 Task: Create Board Brand Recognition Best Practices to Workspace Car Rentals. Create Board Product Market Fit Analysis to Workspace Car Rentals. Create Board Customer Journey Mapping and Analysis to Workspace Car Rentals
Action: Mouse moved to (334, 63)
Screenshot: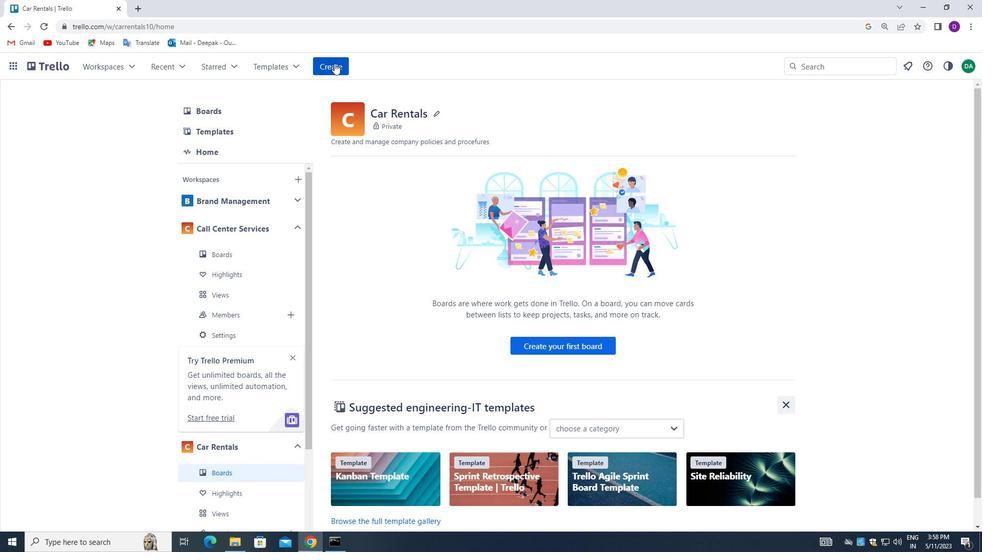 
Action: Mouse pressed left at (334, 63)
Screenshot: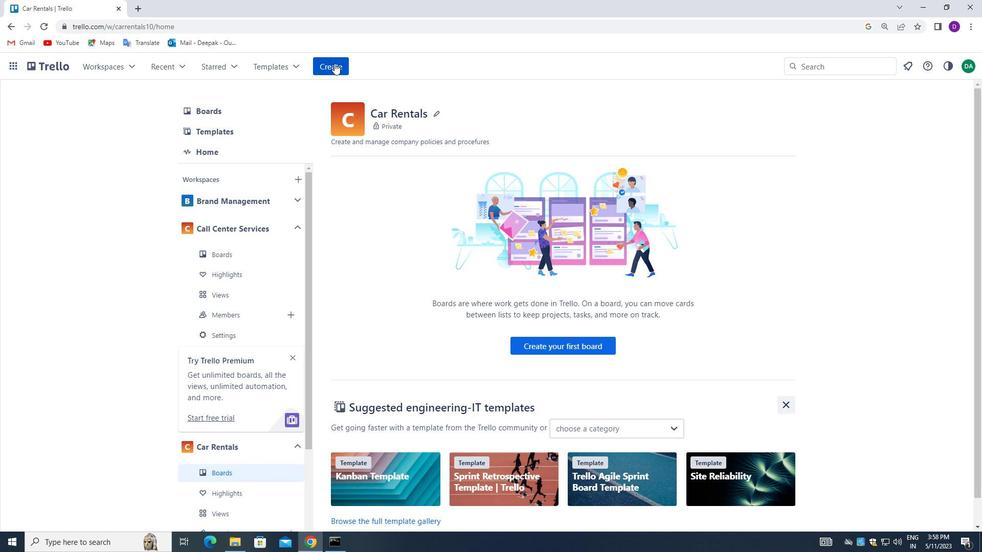 
Action: Mouse moved to (361, 101)
Screenshot: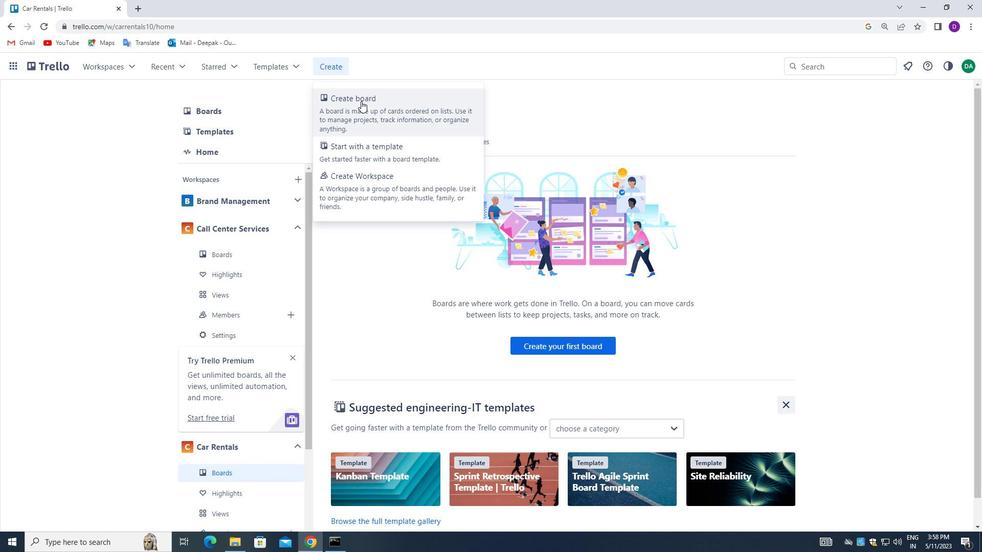 
Action: Mouse pressed left at (361, 101)
Screenshot: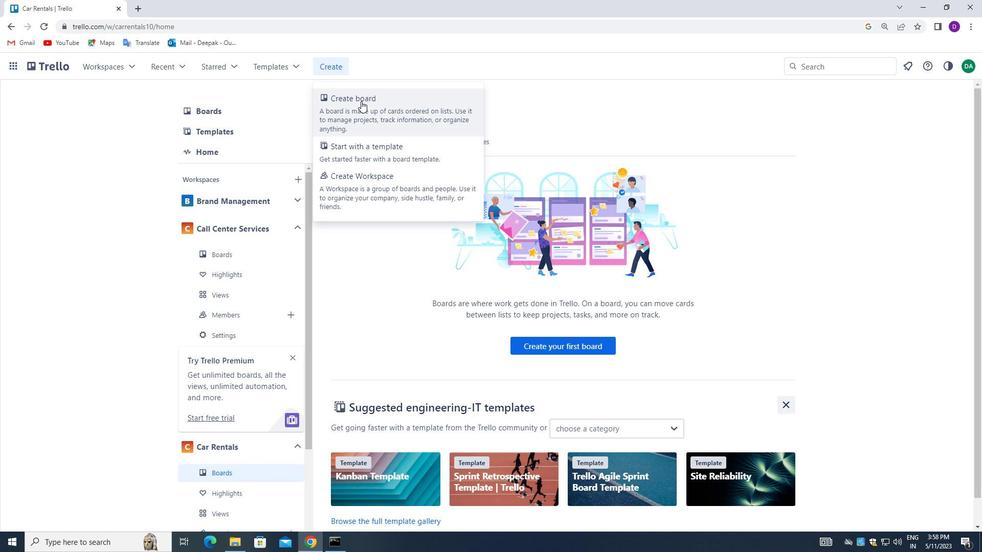 
Action: Mouse moved to (348, 273)
Screenshot: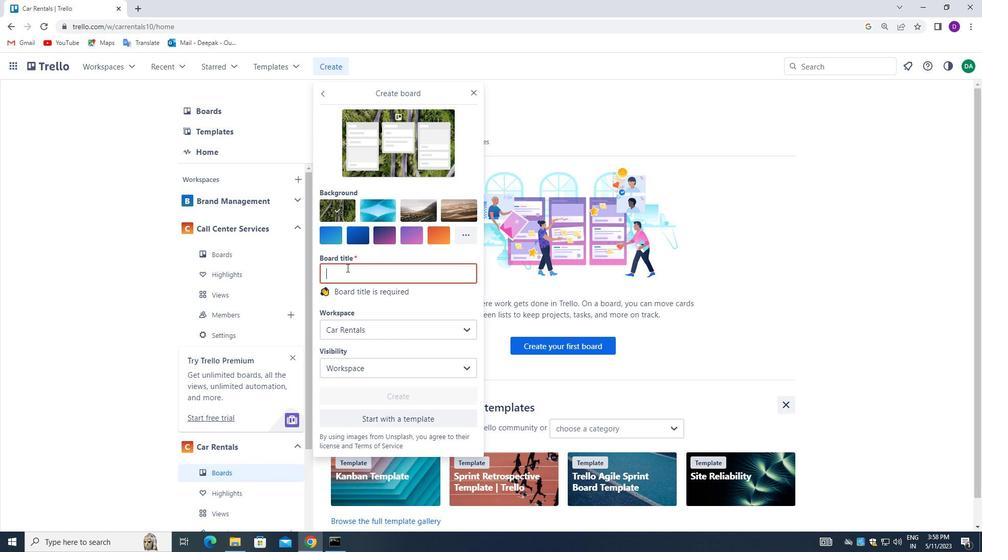 
Action: Mouse pressed left at (348, 273)
Screenshot: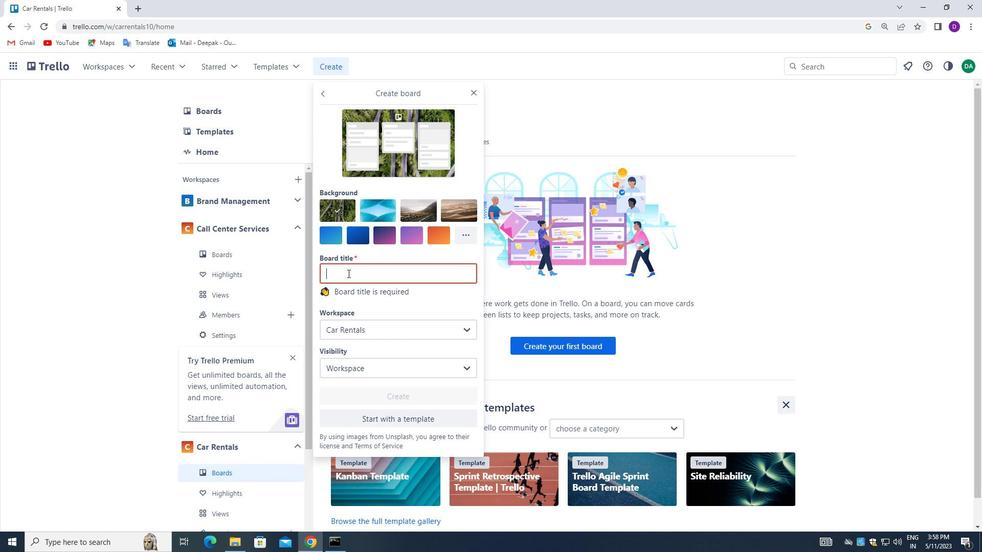 
Action: Mouse moved to (237, 260)
Screenshot: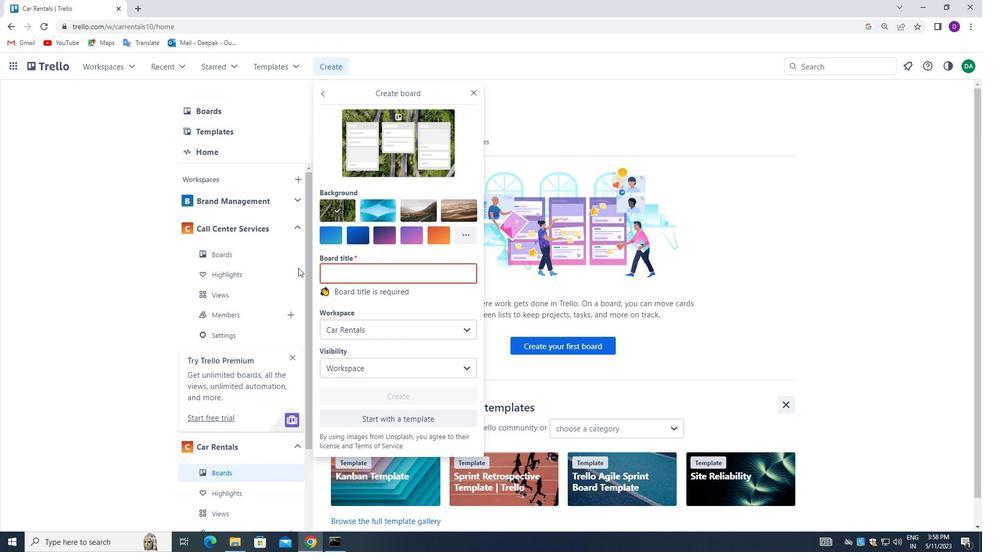 
Action: Key pressed <Key.shift_r>Brand<Key.space><Key.shift_r><Key.shift_r><Key.shift_r><Key.shift_r><Key.shift_r><Key.shift_r><Key.shift_r><Key.shift_r><Key.shift_r><Key.shift_r><Key.shift_r><Key.shift_r><Key.shift_r><Key.shift_r><Key.shift_r><Key.shift_r><Key.shift_r><Key.shift_r><Key.shift_r><Key.shift_r><Key.shift_r><Key.shift_r><Key.shift_r><Key.shift_r><Key.shift_r><Key.shift_r>Recognition<Key.space><Key.shift_r>Best<Key.space>practices
Screenshot: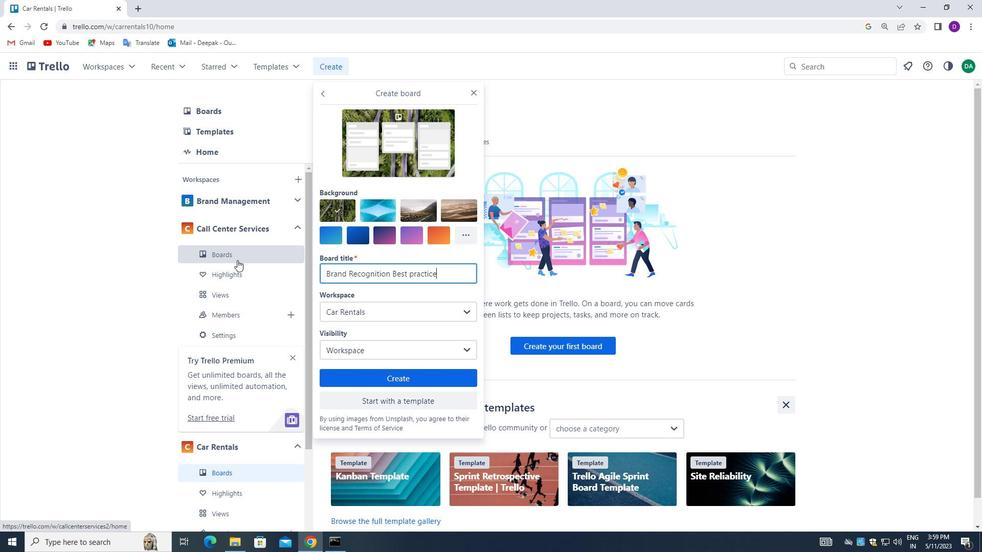 
Action: Mouse moved to (350, 375)
Screenshot: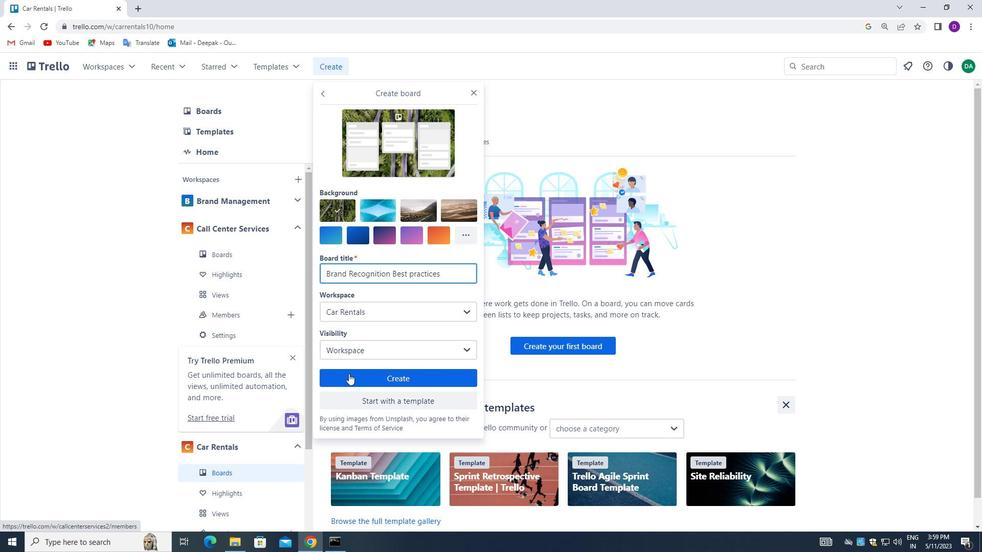 
Action: Mouse pressed left at (350, 375)
Screenshot: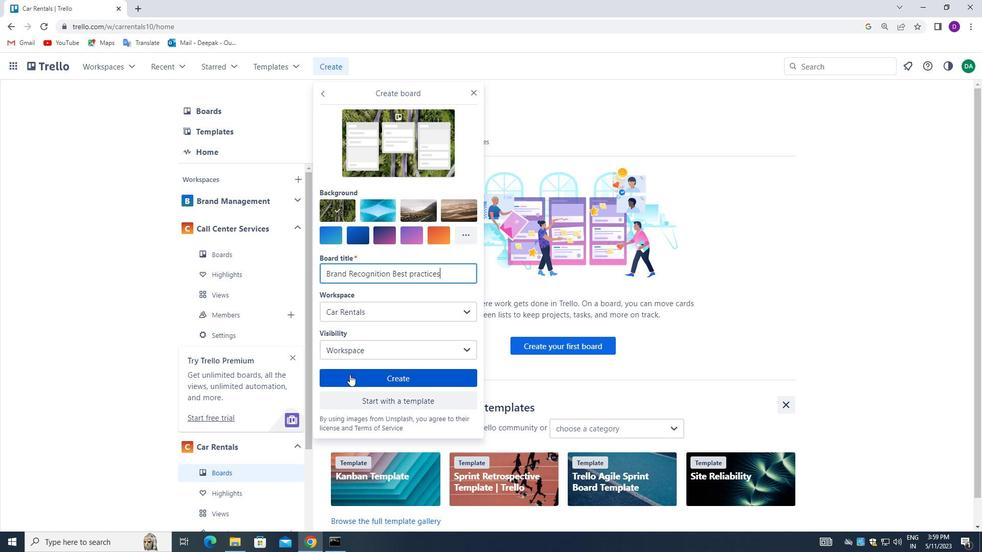 
Action: Mouse moved to (61, 130)
Screenshot: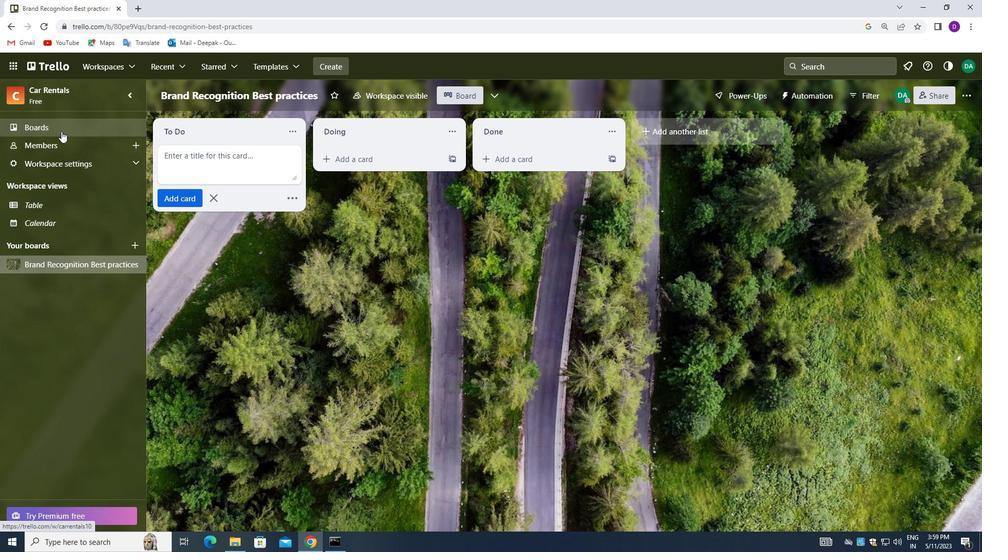 
Action: Mouse pressed left at (61, 130)
Screenshot: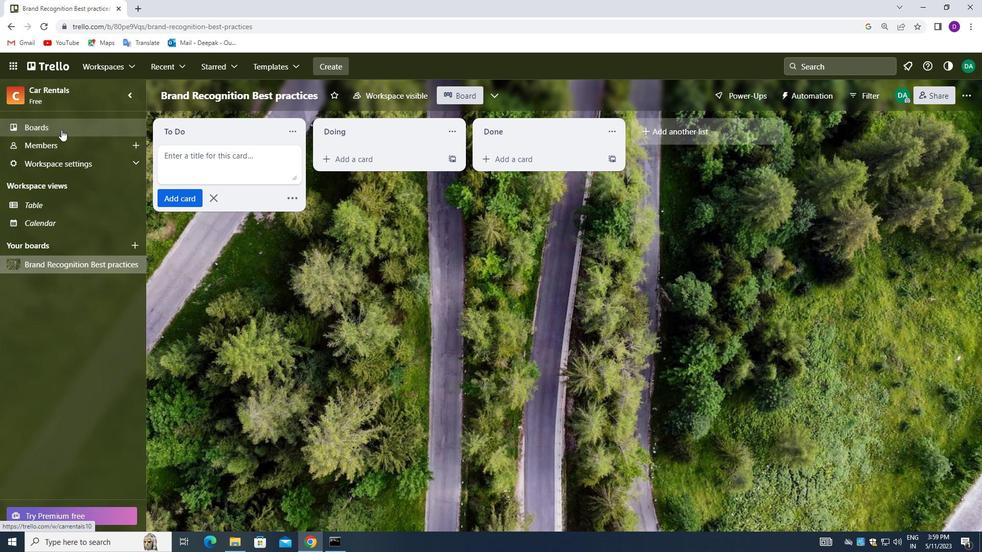 
Action: Mouse moved to (330, 68)
Screenshot: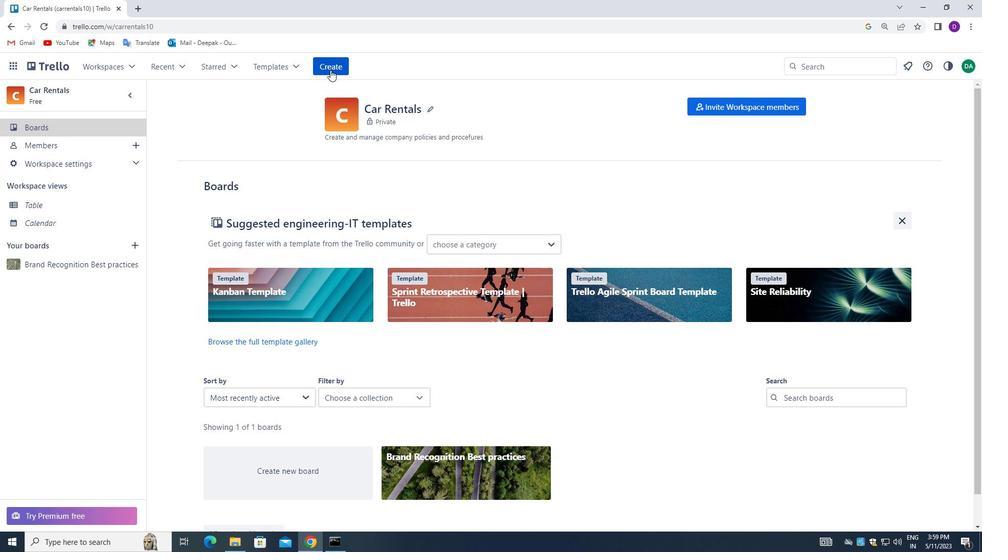 
Action: Mouse pressed left at (330, 68)
Screenshot: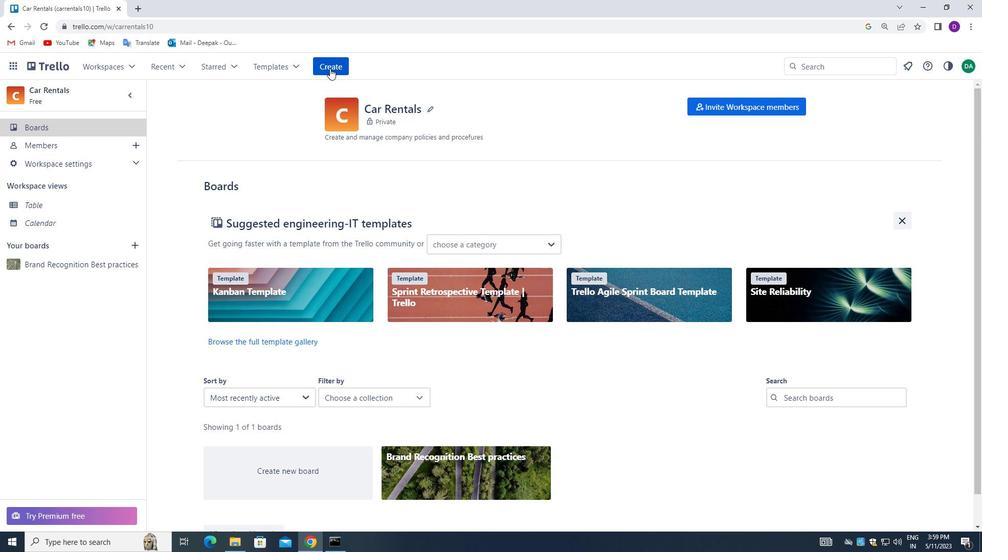 
Action: Mouse moved to (371, 108)
Screenshot: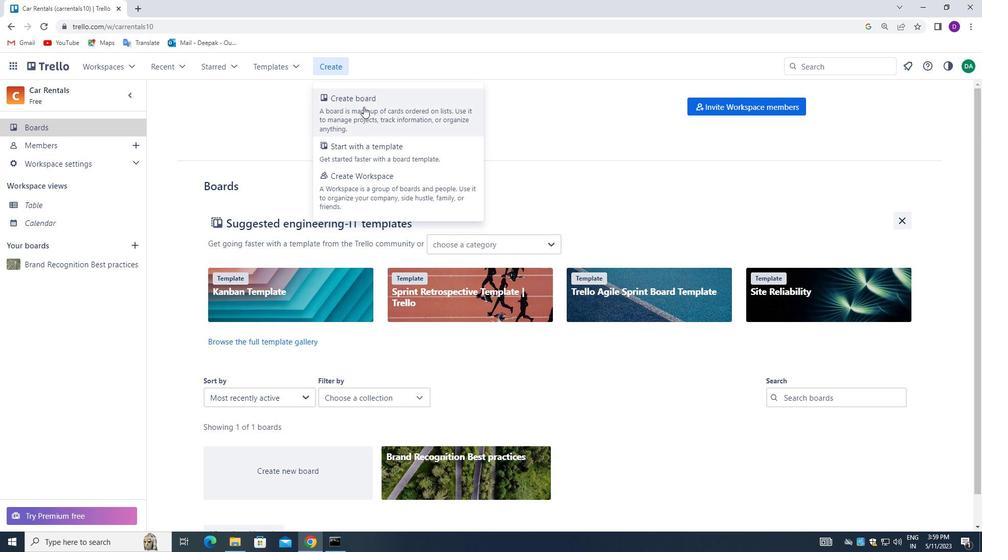 
Action: Mouse pressed left at (371, 108)
Screenshot: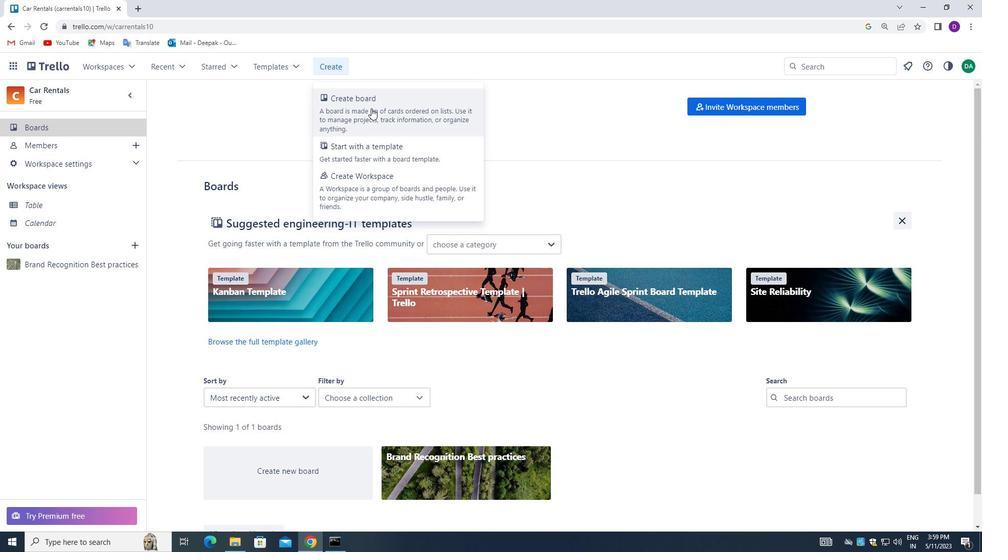 
Action: Mouse moved to (374, 272)
Screenshot: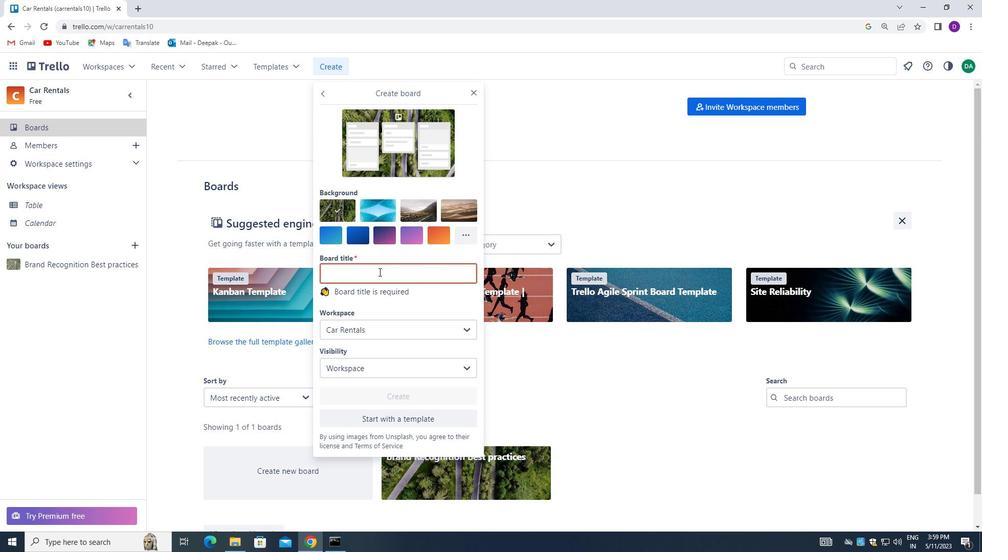 
Action: Mouse pressed left at (374, 272)
Screenshot: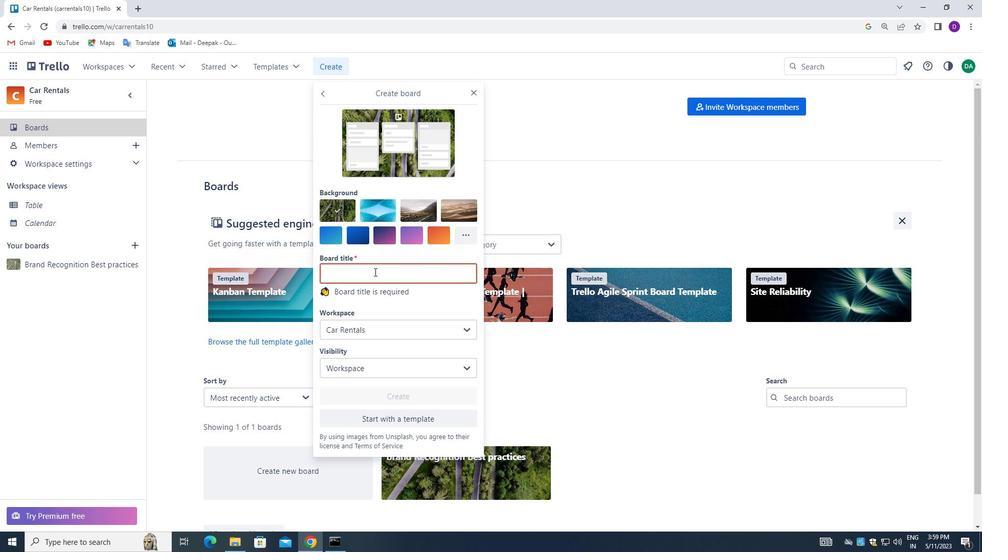 
Action: Mouse moved to (217, 274)
Screenshot: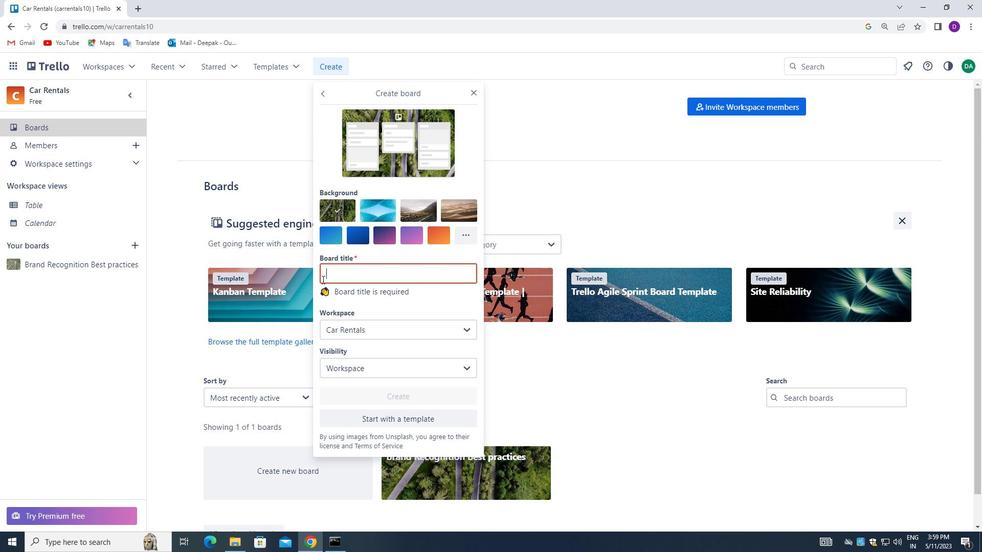 
Action: Key pressed <Key.shift>PRODUCT<Key.space><Key.shift><Key.shift><Key.shift><Key.shift><Key.shift><Key.shift><<Key.backspace><Key.shift>MARKET<Key.space><Key.shift_r>FIT<Key.space><Key.shift_r>ANALYSIS
Screenshot: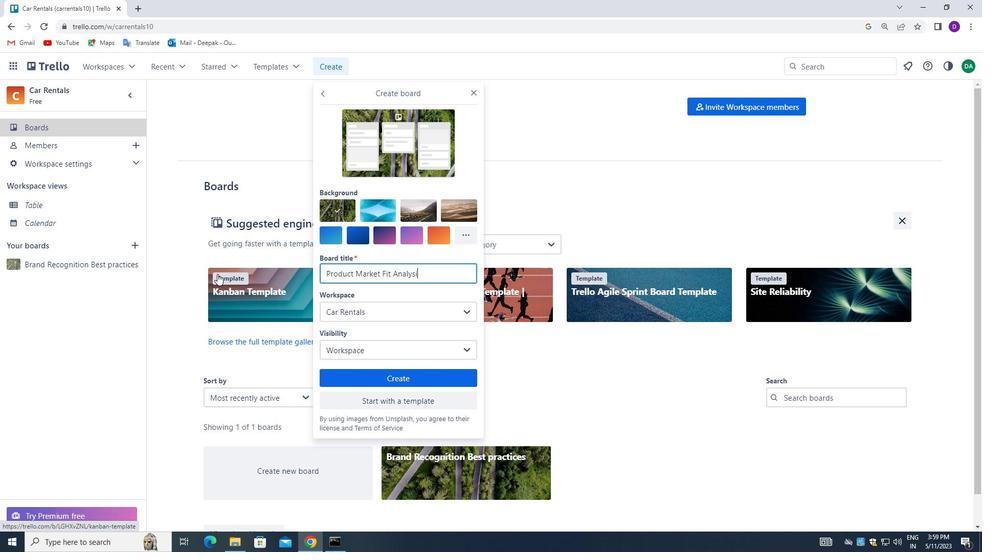 
Action: Mouse moved to (391, 375)
Screenshot: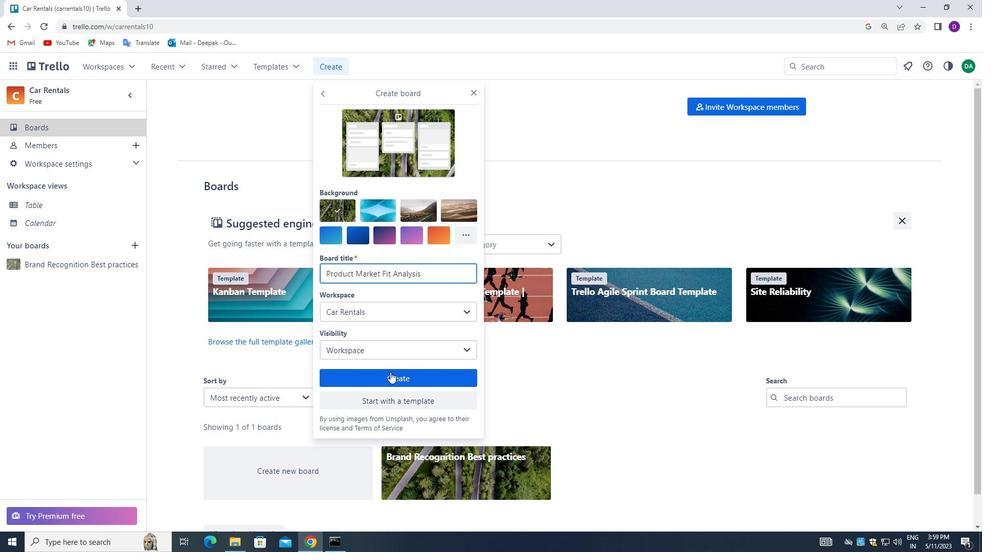
Action: Mouse pressed left at (391, 375)
Screenshot: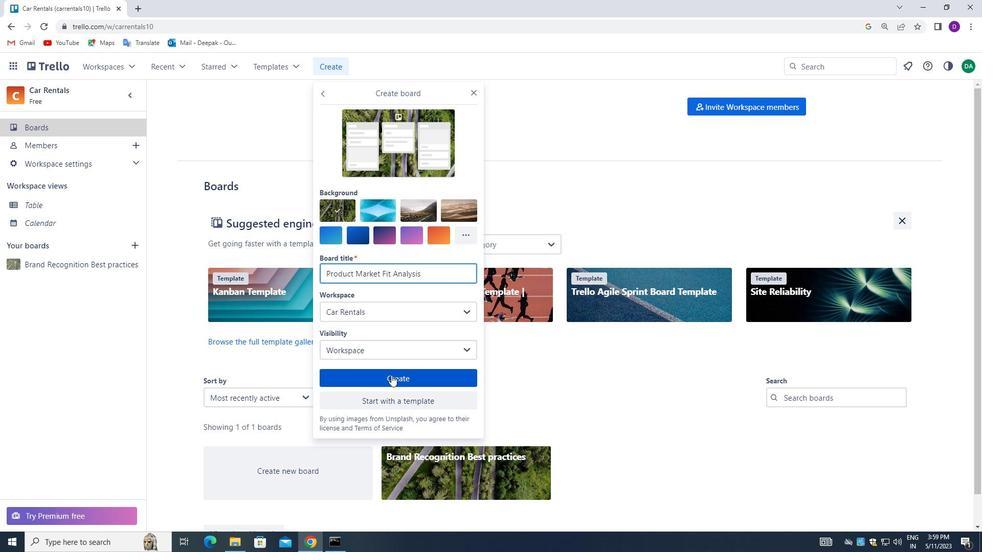 
Action: Mouse moved to (52, 122)
Screenshot: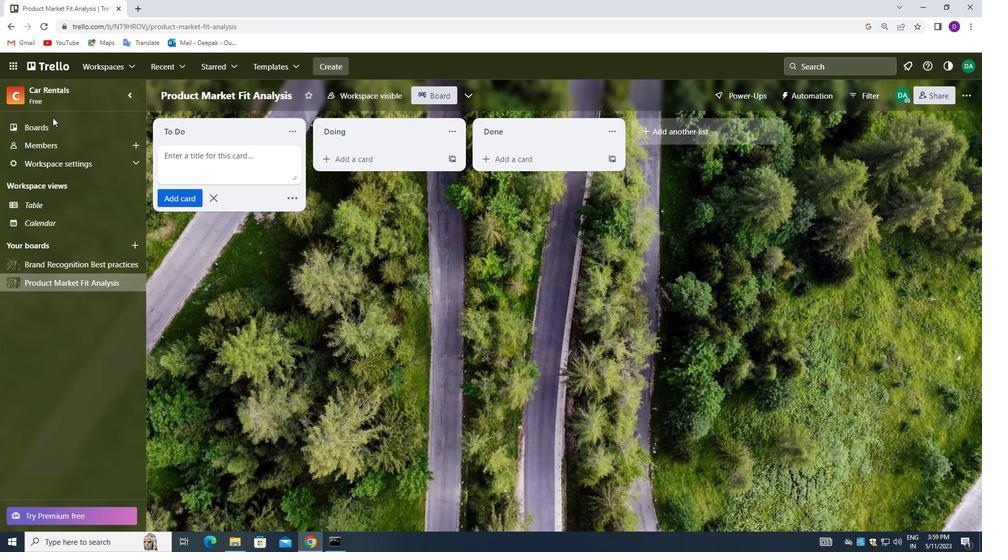 
Action: Mouse pressed left at (52, 122)
Screenshot: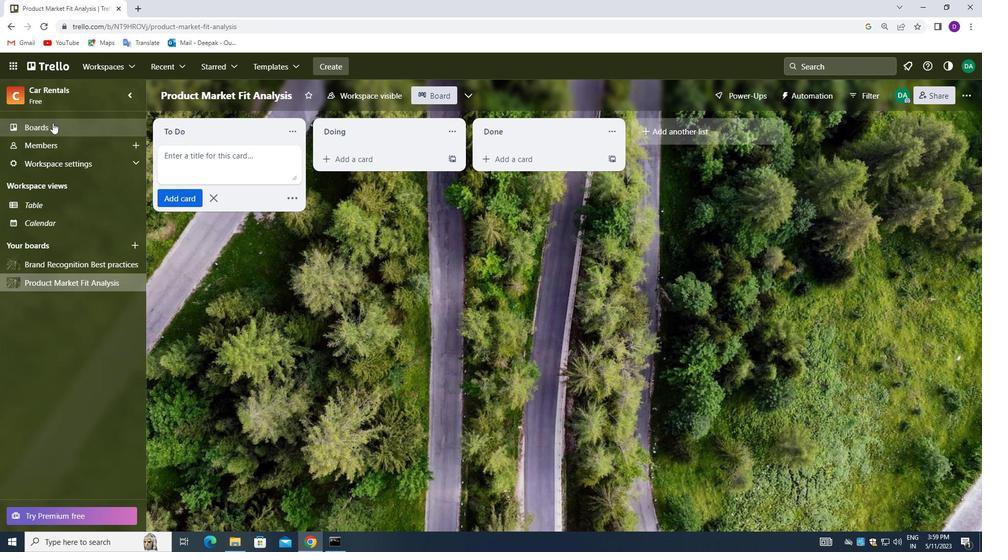 
Action: Mouse moved to (327, 69)
Screenshot: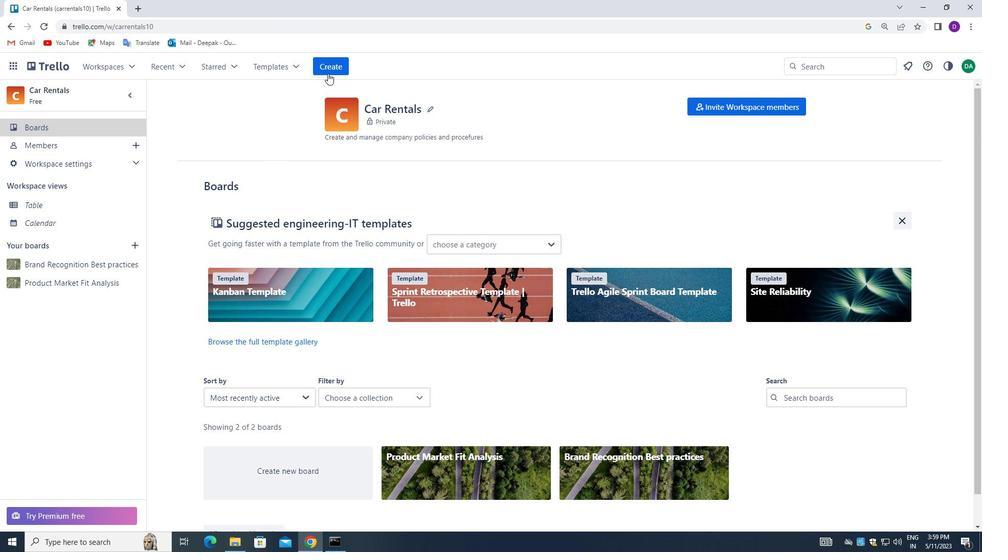 
Action: Mouse pressed left at (327, 69)
Screenshot: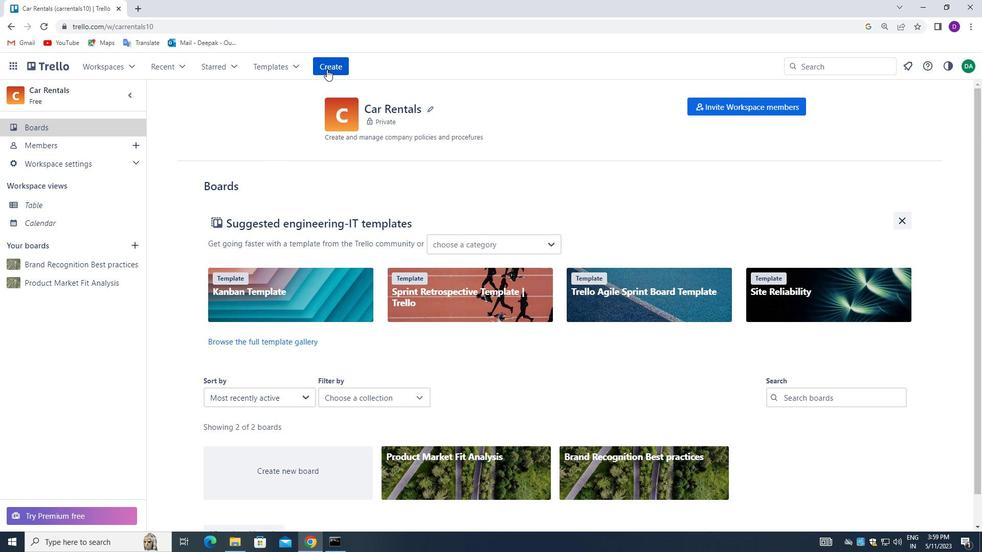 
Action: Mouse moved to (350, 104)
Screenshot: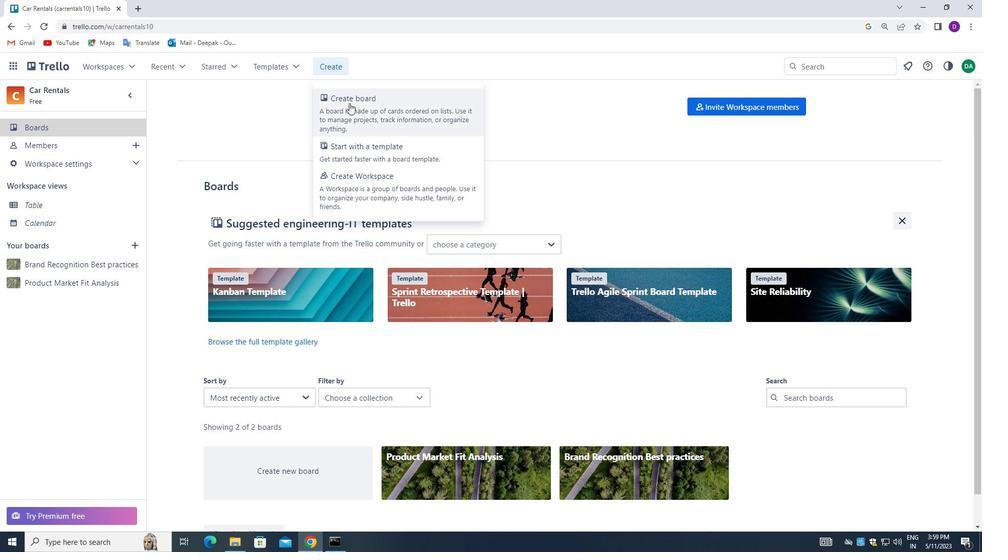 
Action: Mouse pressed left at (350, 104)
Screenshot: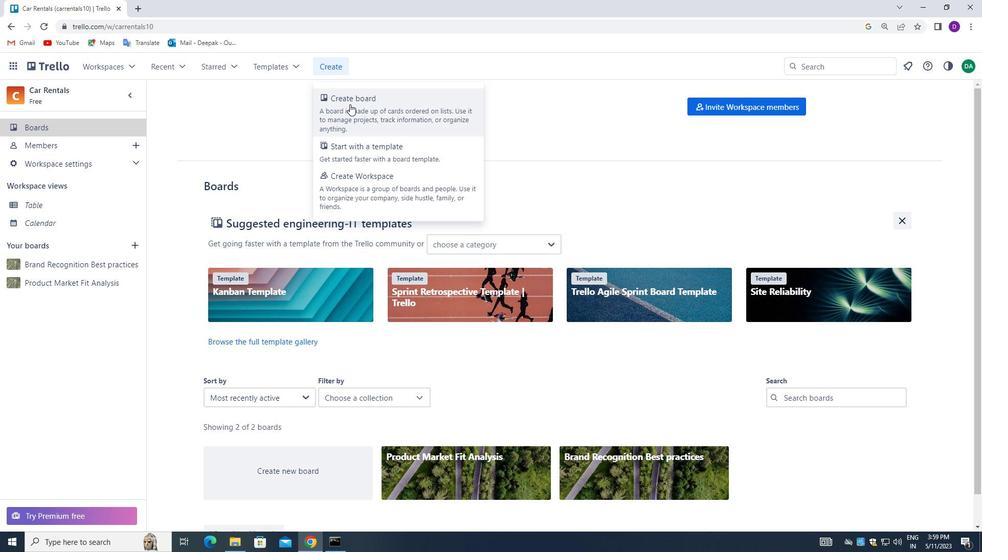 
Action: Mouse moved to (261, 235)
Screenshot: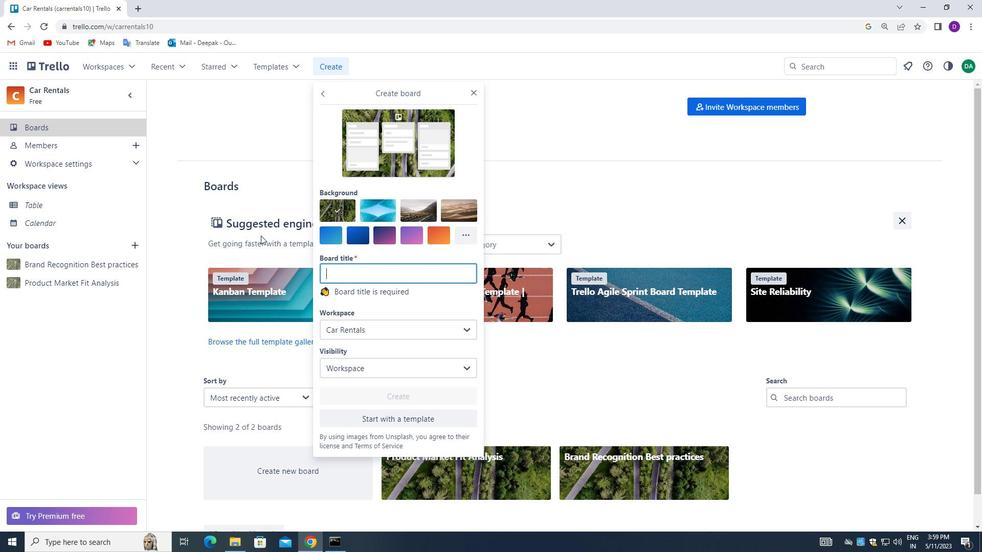 
Action: Key pressed <Key.shift_r>CUSTOMER<Key.space>JOURNEY<Key.space><Key.left><Key.left><Key.left><Key.left><Key.left><Key.left><Key.left><Key.backspace><Key.shift>J<Key.right><Key.right><Key.right><Key.right><Key.right><Key.right><Key.right><Key.right><Key.right><Key.right><Key.shift>MAPPING<Key.space>AND<Key.space><Key.shift_r>ANALYSIS
Screenshot: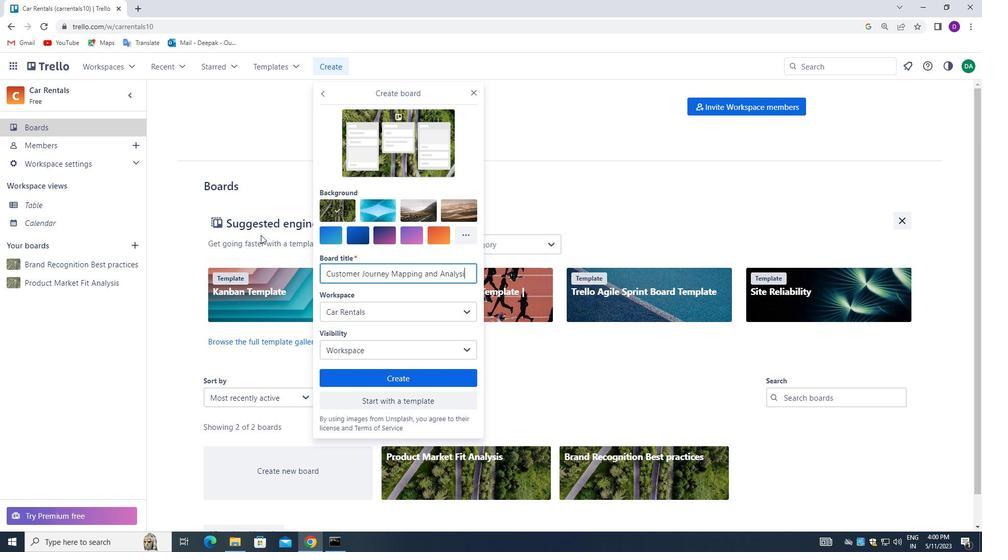 
Action: Mouse moved to (398, 377)
Screenshot: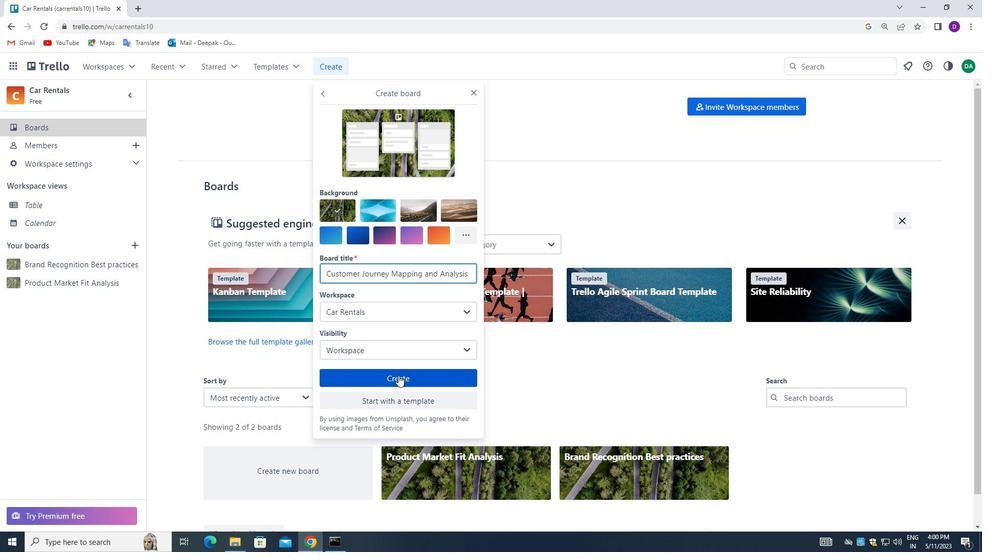 
Action: Mouse pressed left at (398, 377)
Screenshot: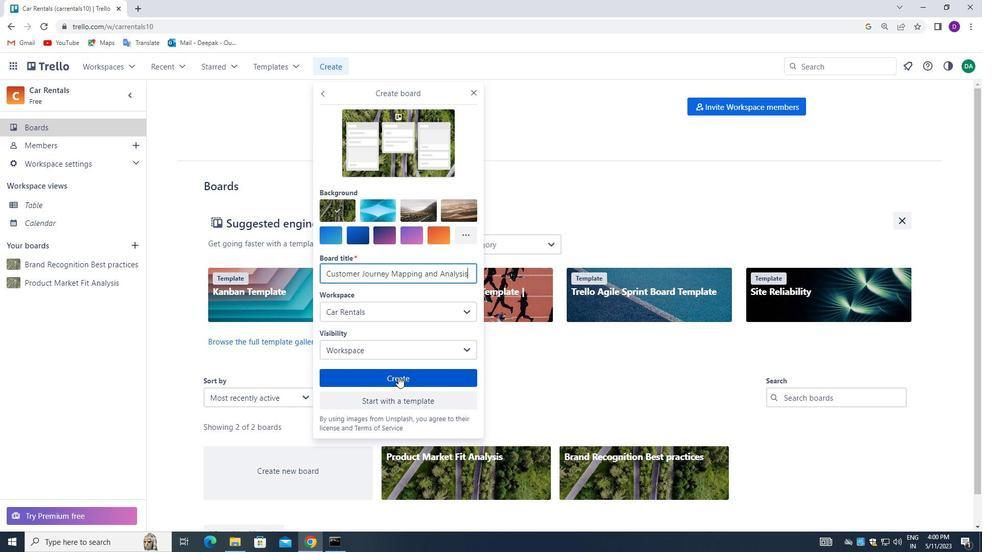 
Action: Mouse moved to (70, 131)
Screenshot: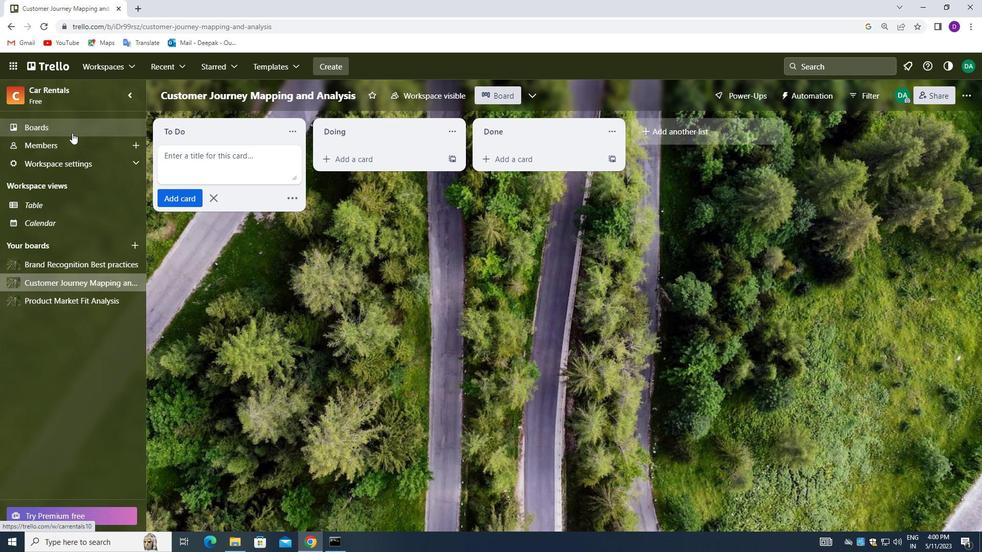 
Action: Mouse pressed left at (70, 131)
Screenshot: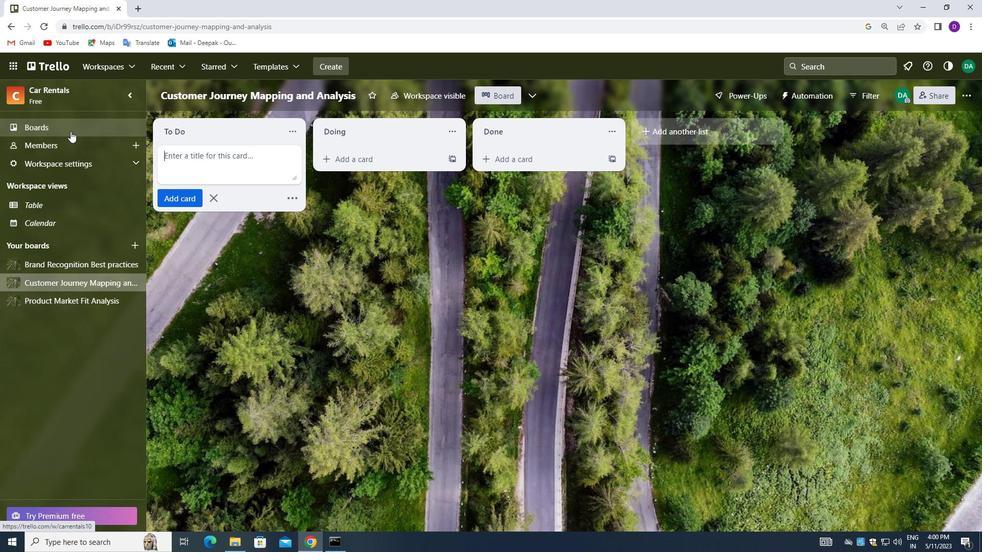 
Action: Mouse moved to (405, 211)
Screenshot: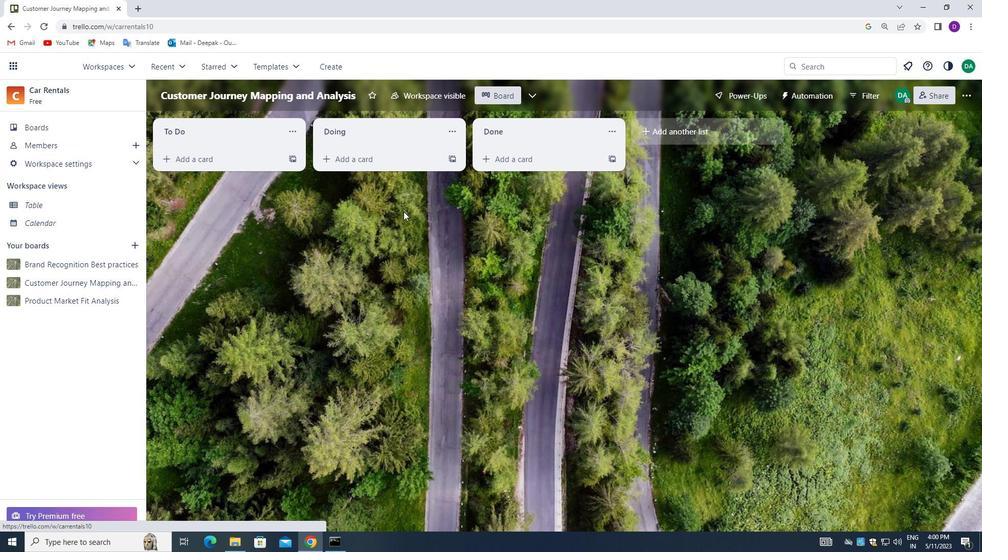 
